 Task: Set up a call with the marketing team on Monday at 11:00 AM.
Action: Mouse pressed left at (48, 202)
Screenshot: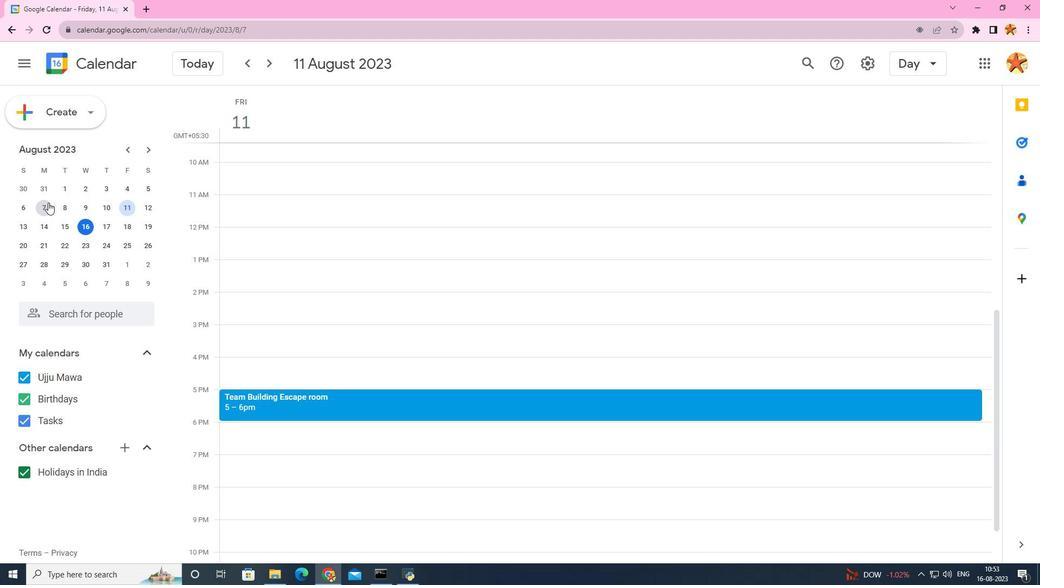
Action: Mouse moved to (261, 199)
Screenshot: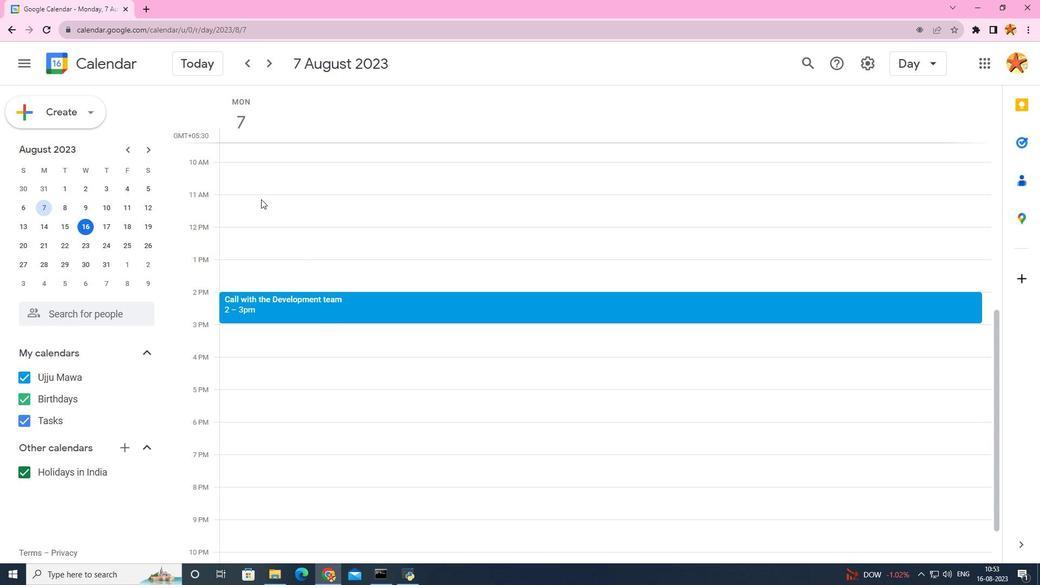 
Action: Mouse pressed left at (261, 199)
Screenshot: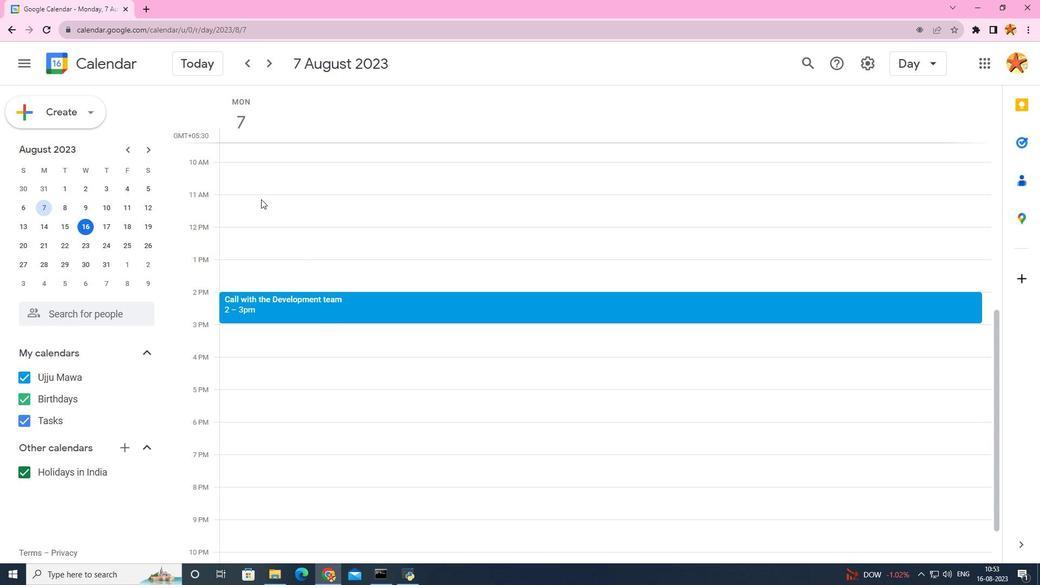 
Action: Mouse moved to (468, 185)
Screenshot: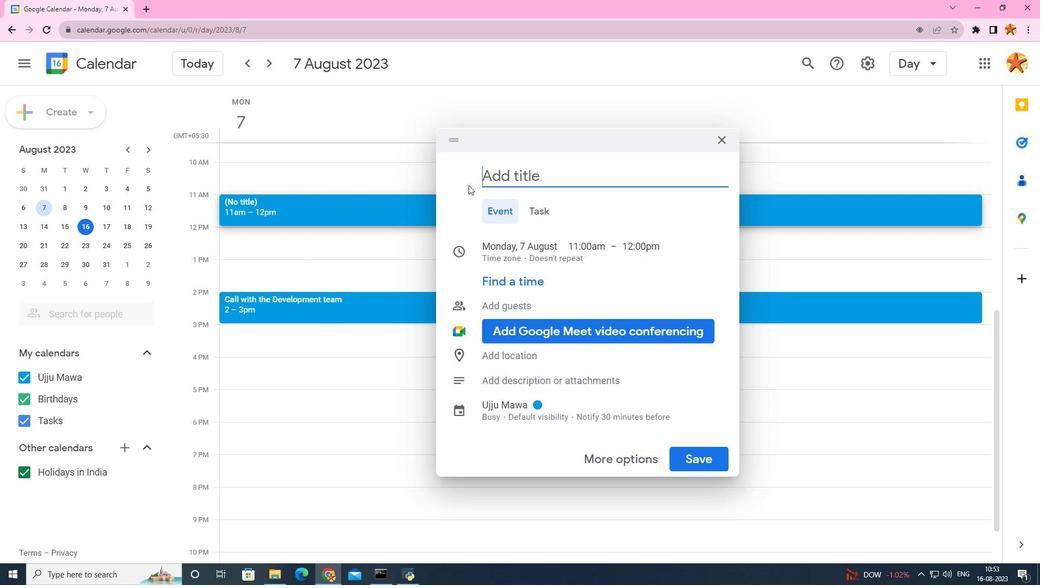 
Action: Key pressed <Key.caps_lock>C<Key.caps_lock>all<Key.space>with<Key.space>the<Key.space><Key.caps_lock>M<Key.caps_lock>arketing<Key.space>team
Screenshot: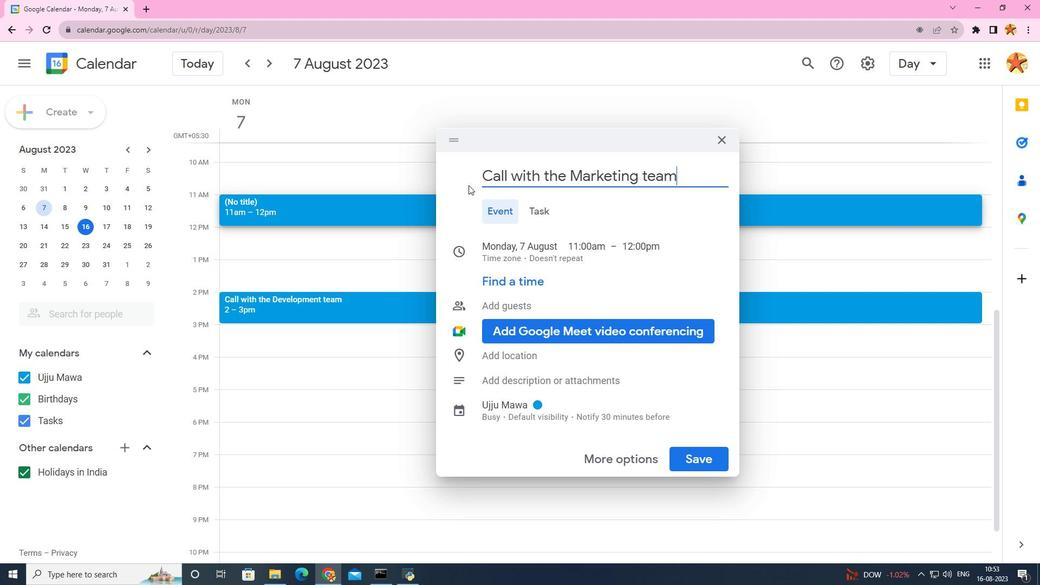 
Action: Mouse moved to (694, 455)
Screenshot: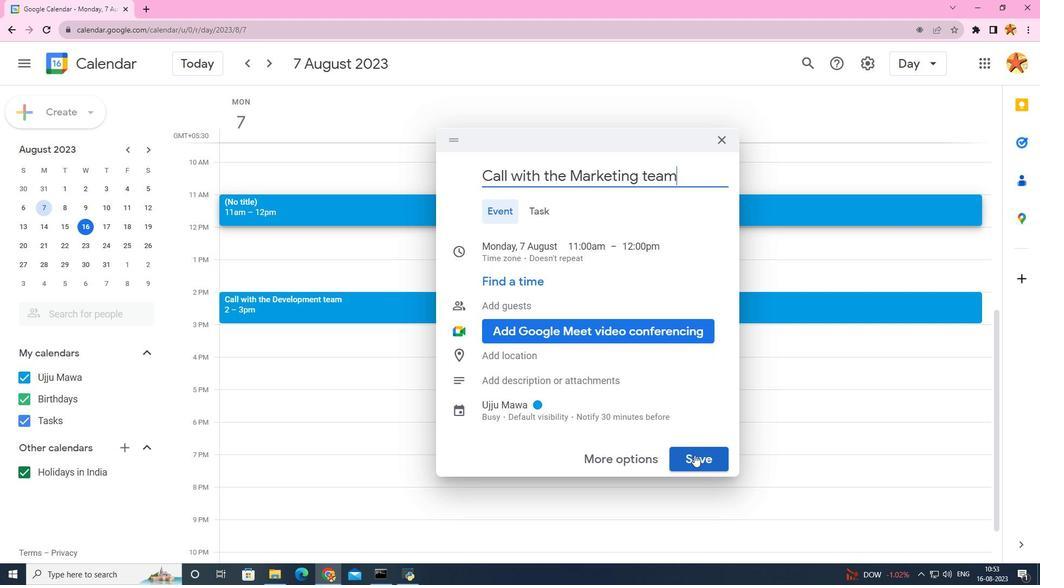 
Action: Mouse pressed left at (694, 455)
Screenshot: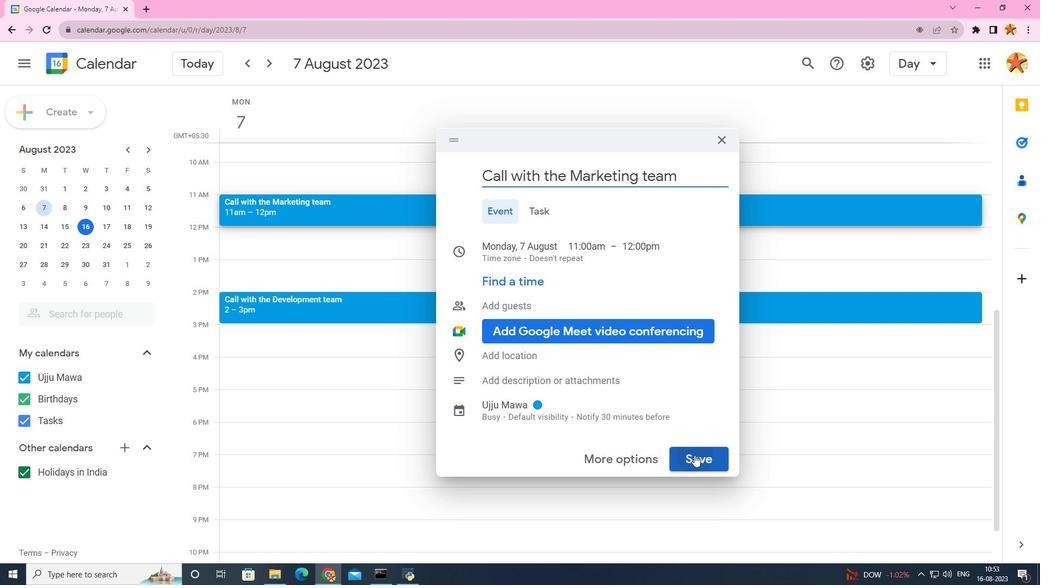 
